 Task: In the  document reminder.odt Use the tool word Count 'and display word count while typing'. Find the word using Dictionary 'Pleasure'. Below name insert the link: www.facebook.com
Action: Mouse moved to (268, 331)
Screenshot: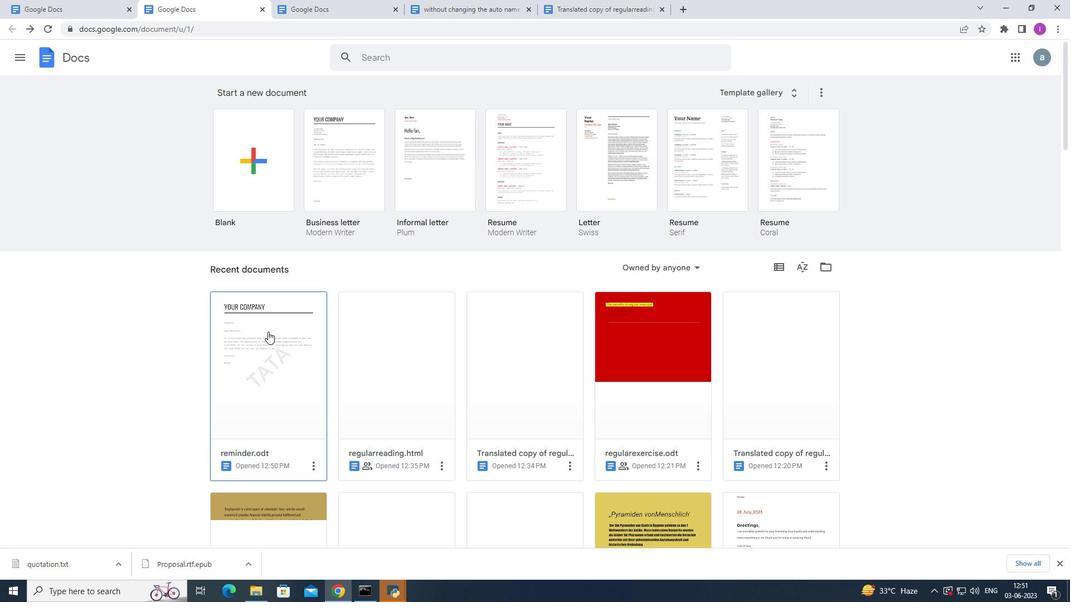 
Action: Mouse pressed left at (268, 331)
Screenshot: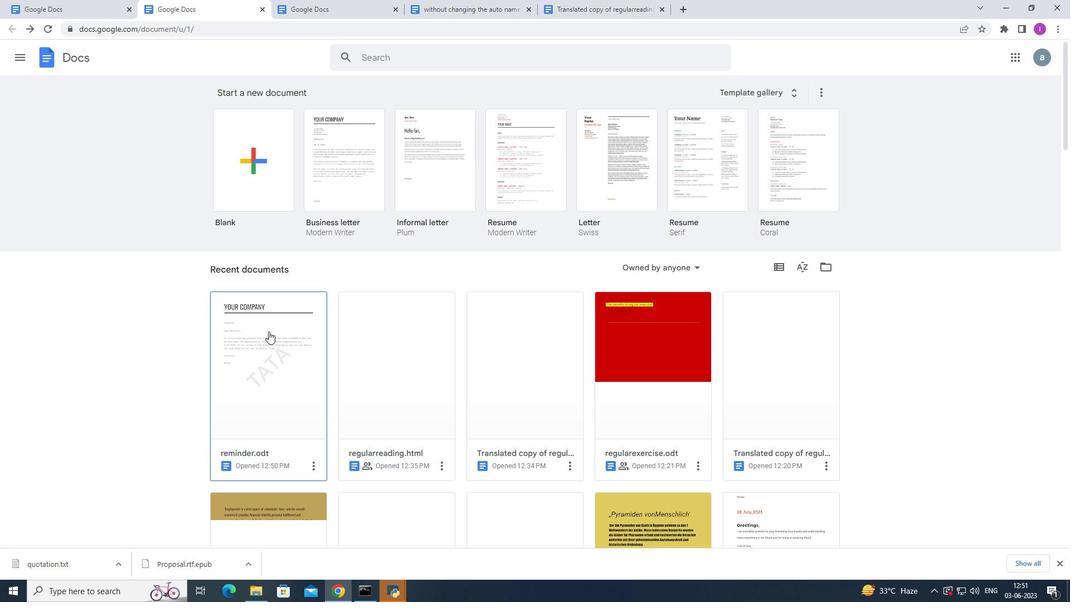 
Action: Mouse moved to (174, 61)
Screenshot: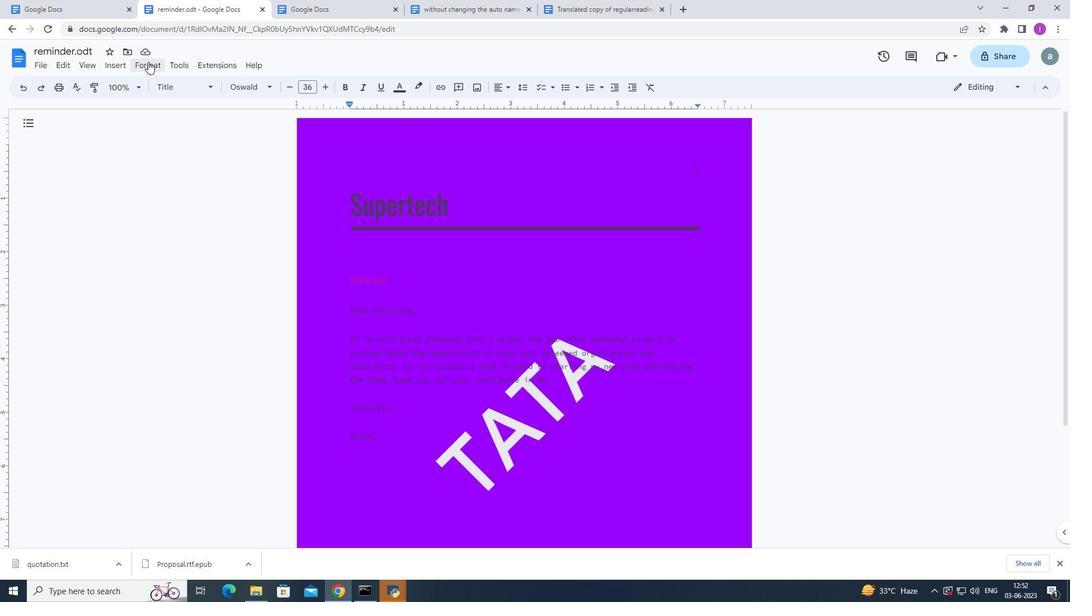 
Action: Mouse pressed left at (174, 61)
Screenshot: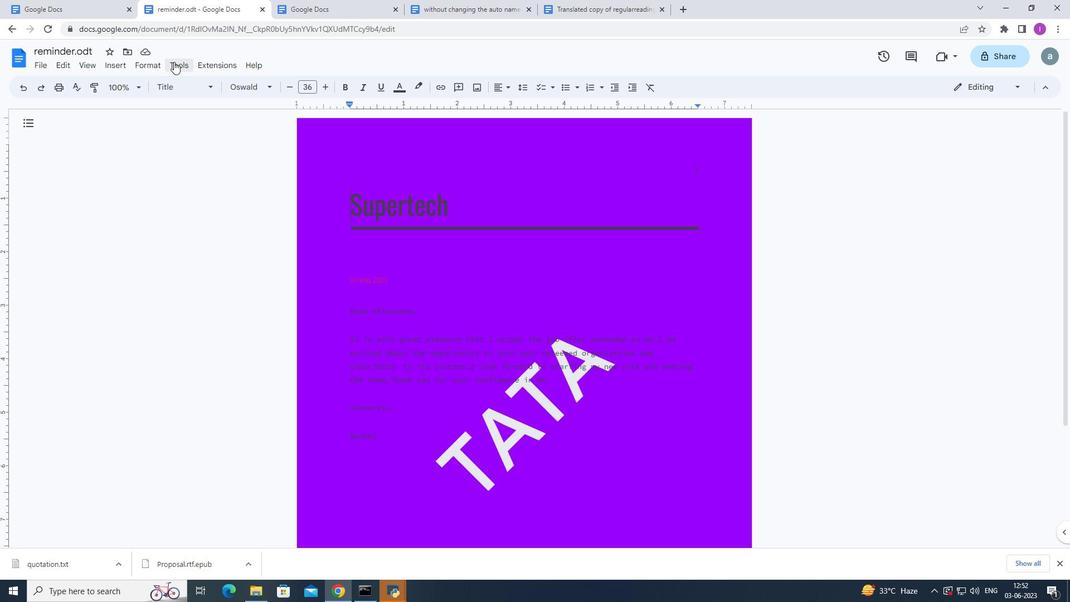 
Action: Mouse moved to (318, 97)
Screenshot: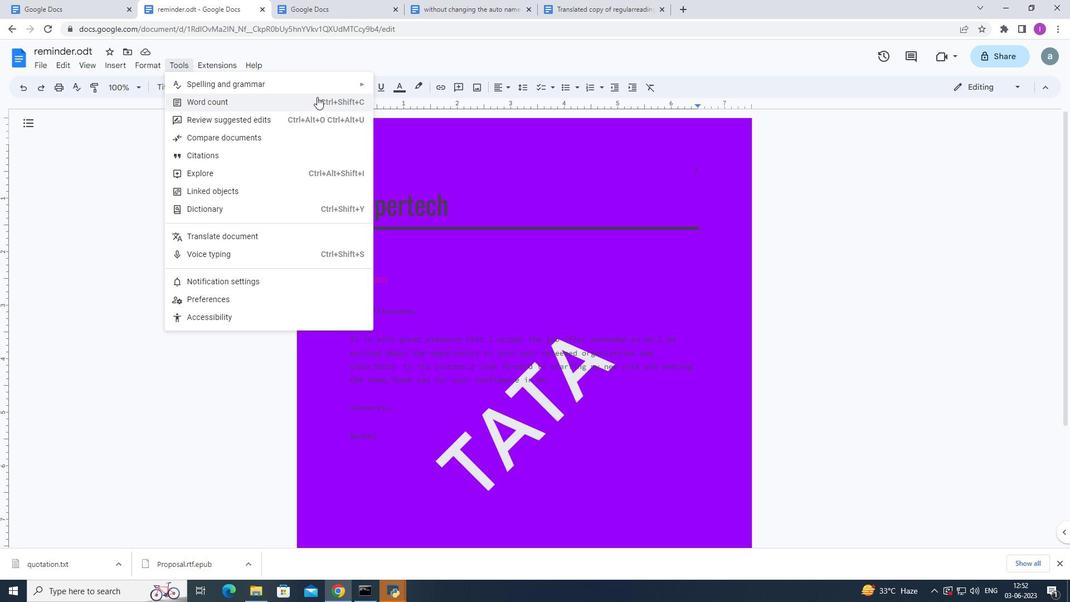 
Action: Mouse pressed left at (318, 97)
Screenshot: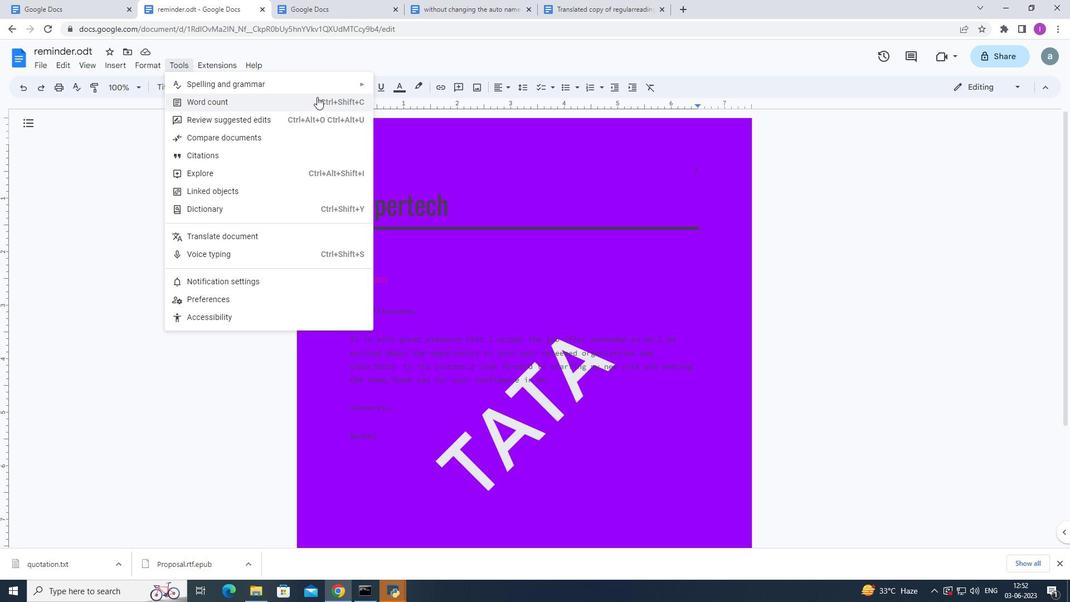 
Action: Mouse moved to (471, 347)
Screenshot: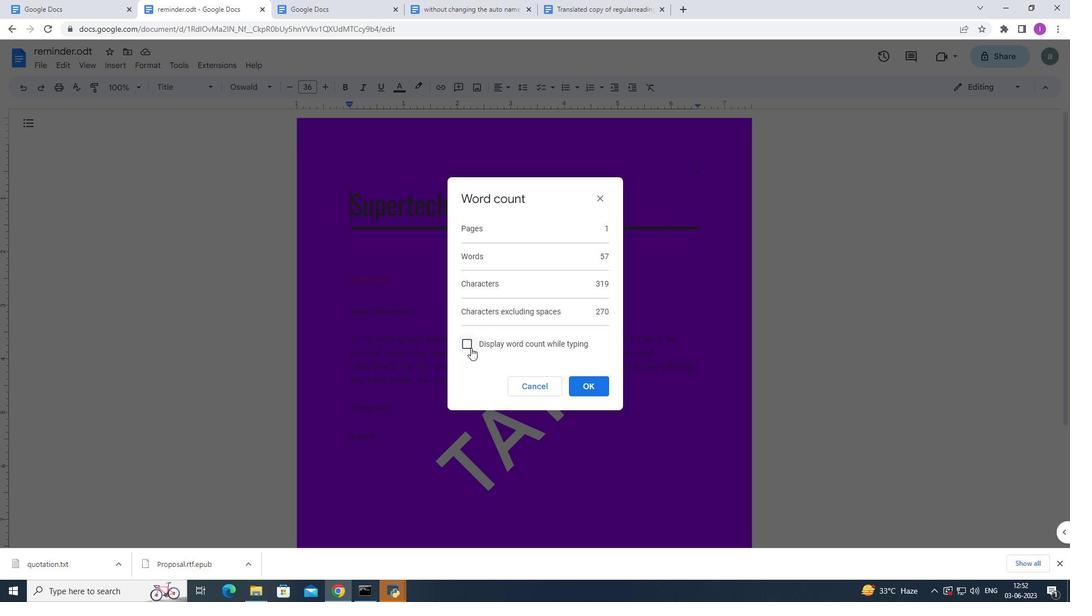 
Action: Mouse pressed left at (471, 347)
Screenshot: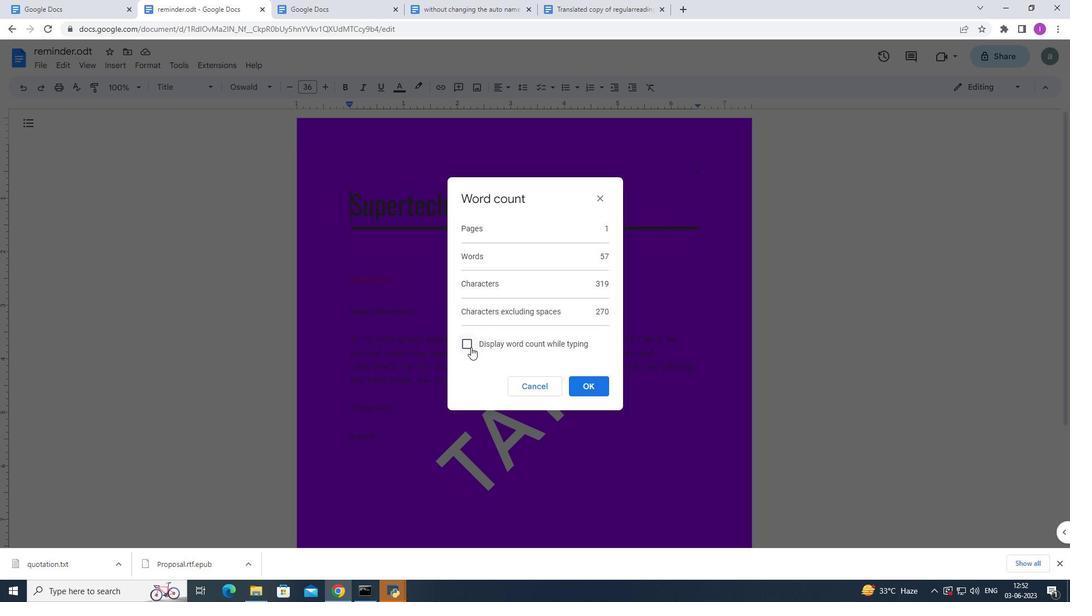 
Action: Mouse moved to (587, 387)
Screenshot: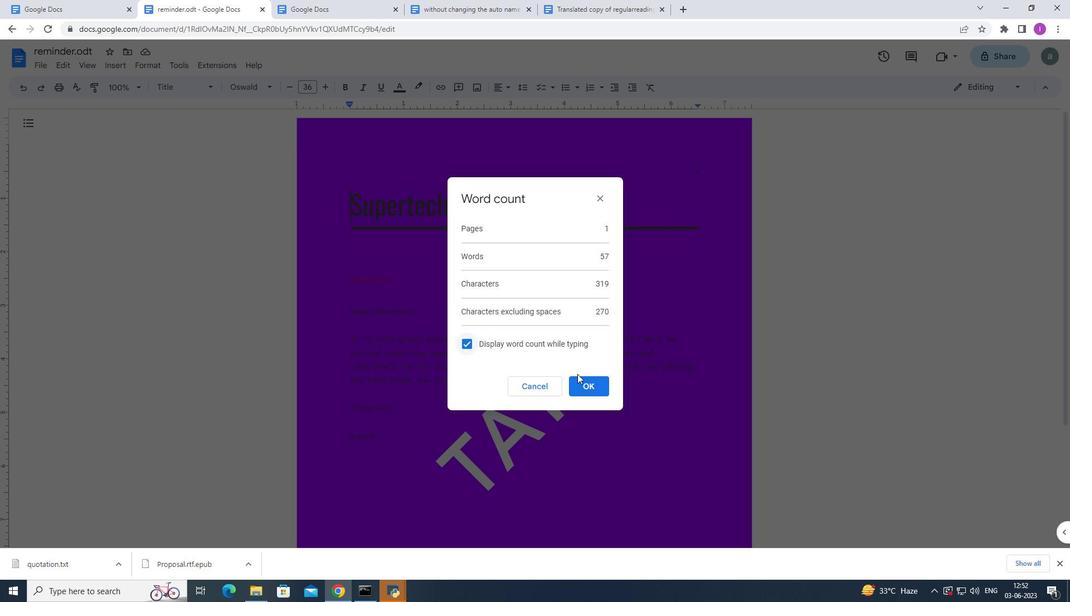 
Action: Mouse pressed left at (587, 387)
Screenshot: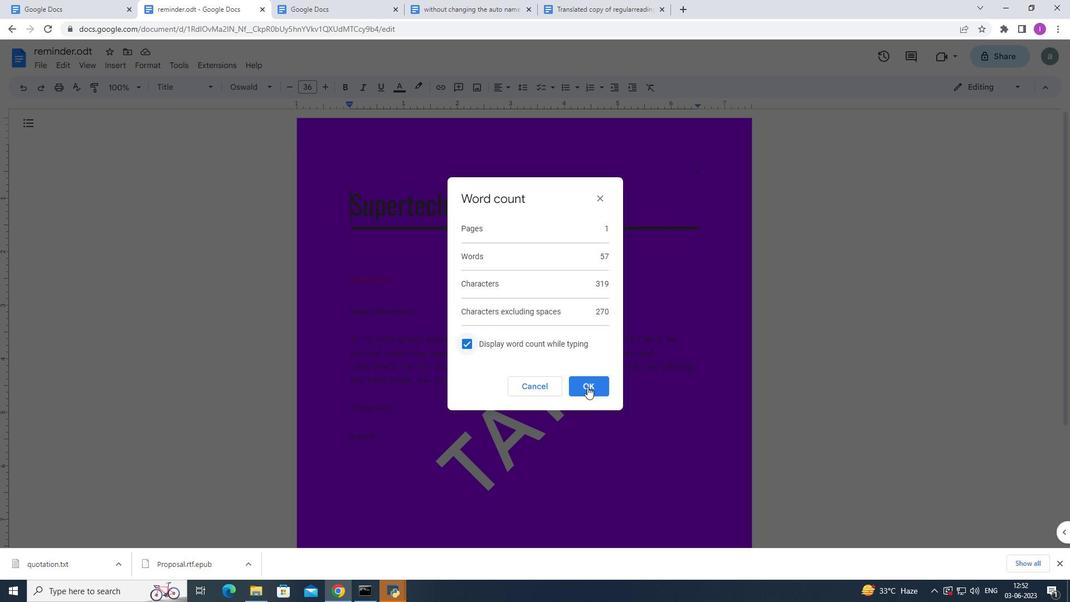 
Action: Mouse moved to (465, 342)
Screenshot: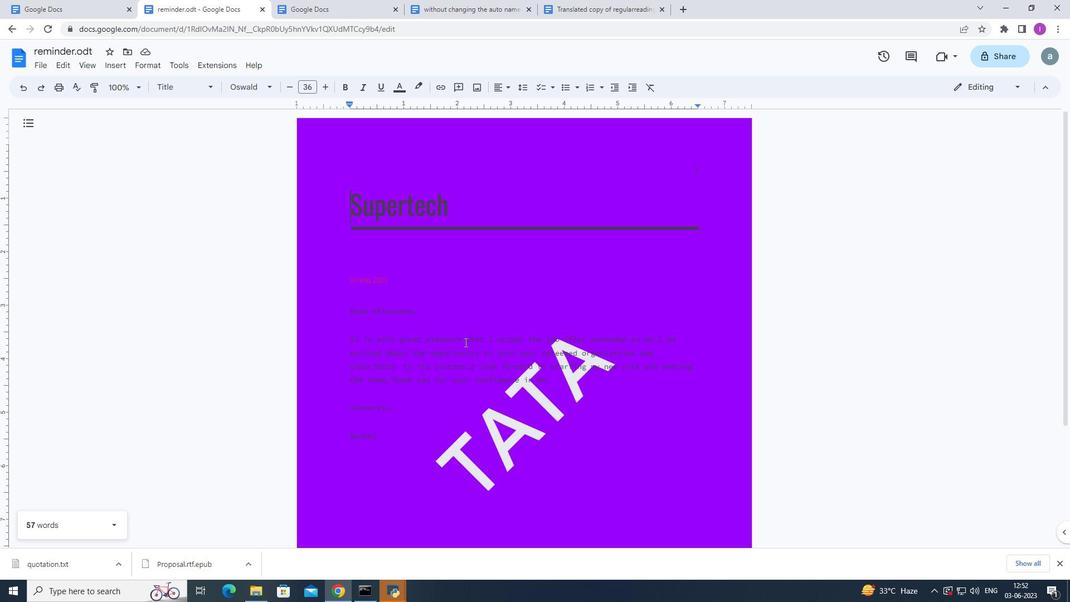
Action: Mouse pressed left at (465, 342)
Screenshot: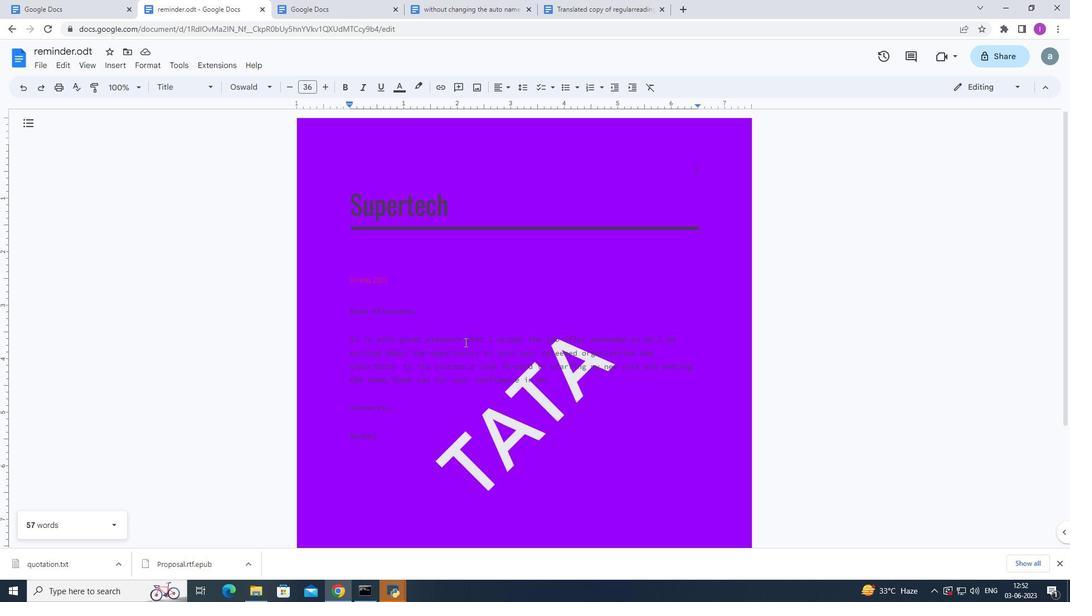 
Action: Mouse moved to (169, 63)
Screenshot: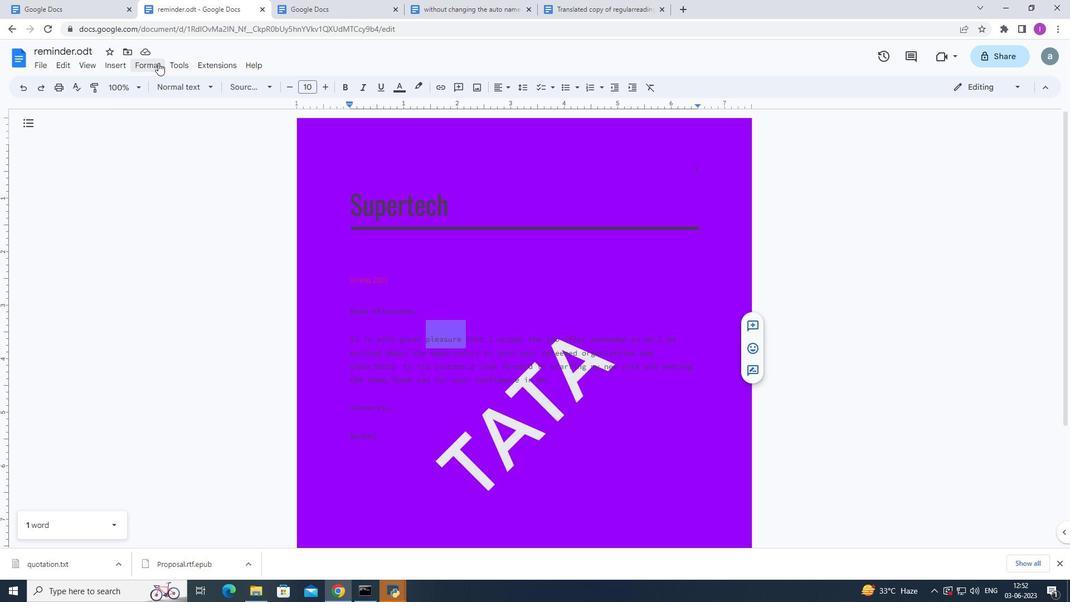 
Action: Mouse pressed left at (169, 63)
Screenshot: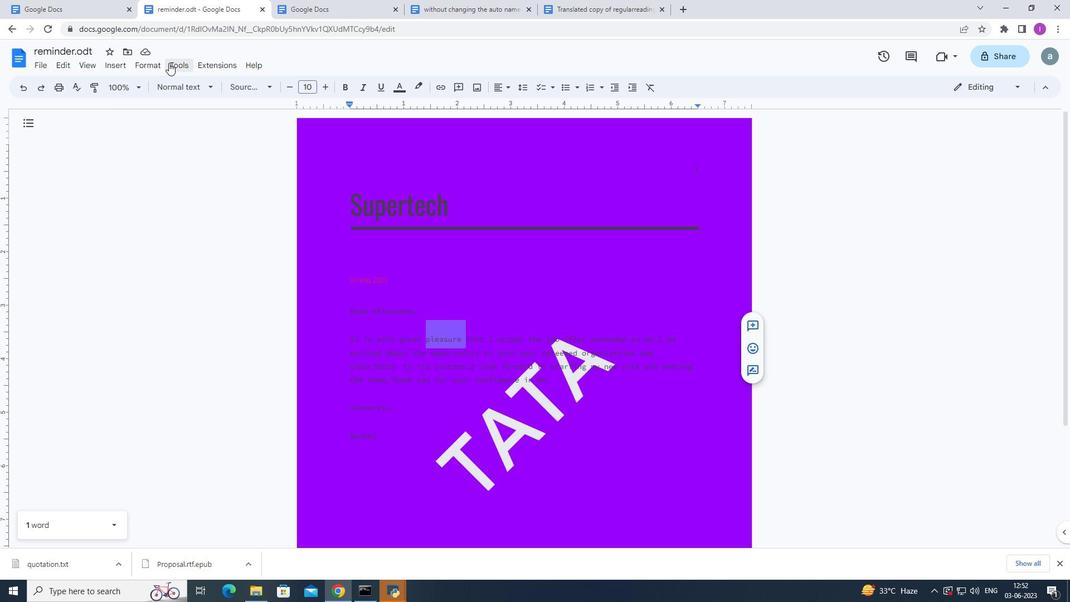 
Action: Mouse moved to (210, 210)
Screenshot: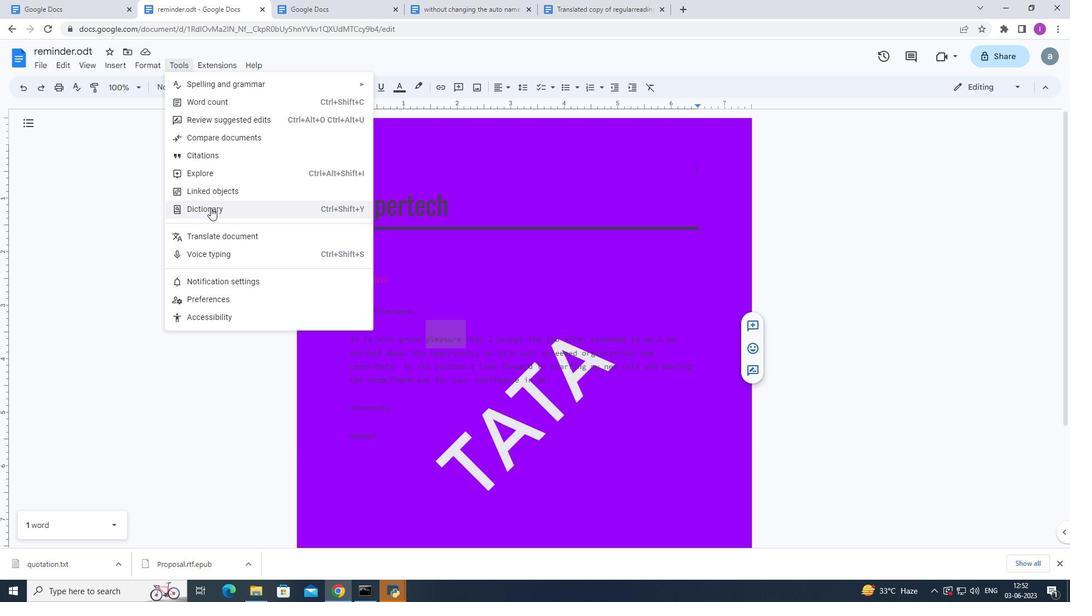 
Action: Mouse pressed left at (210, 210)
Screenshot: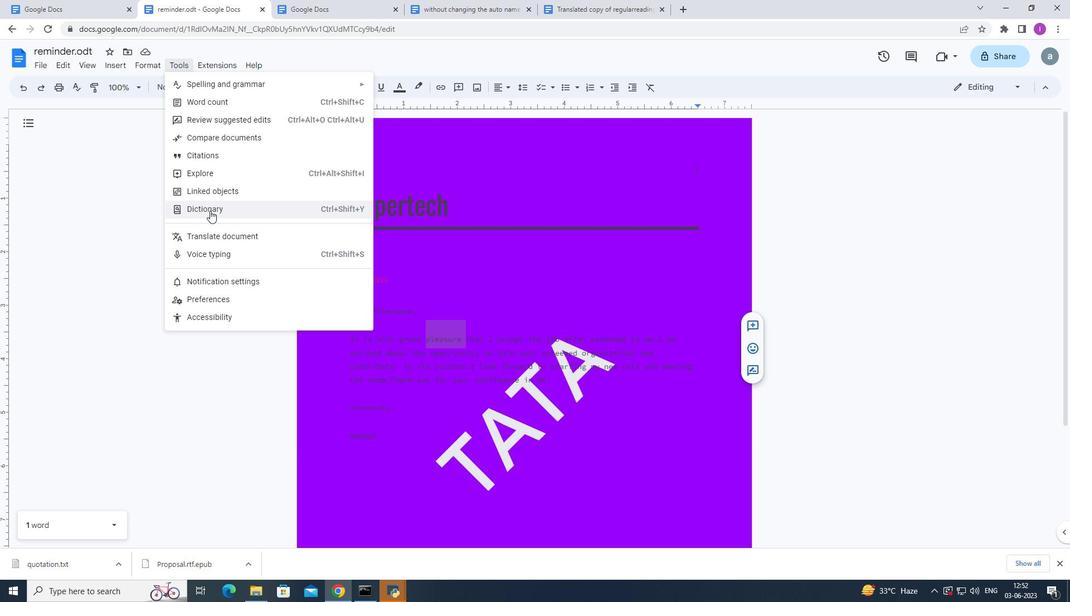 
Action: Mouse moved to (294, 437)
Screenshot: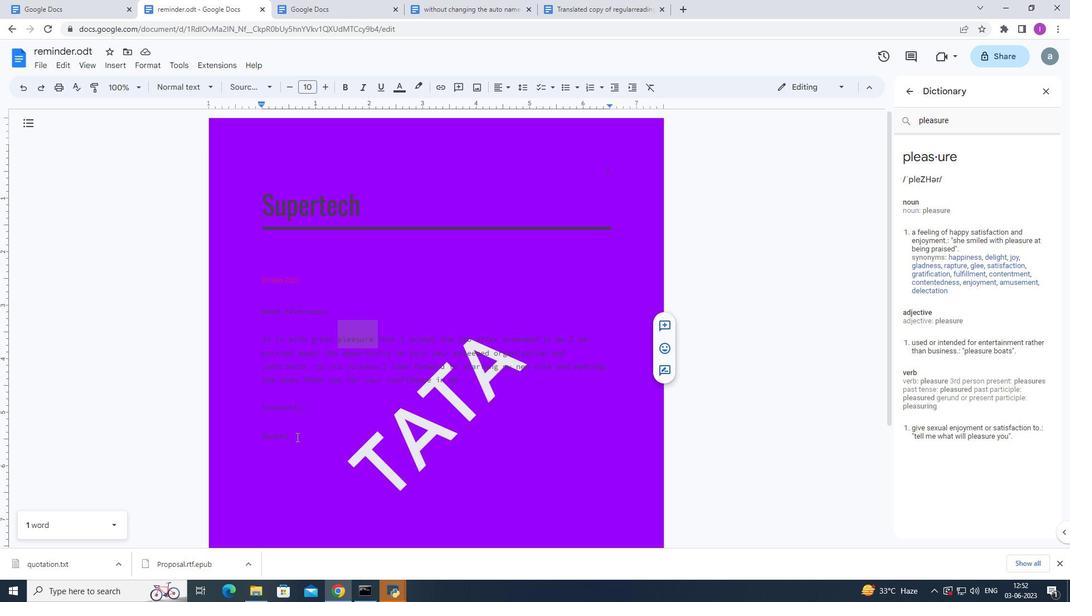 
Action: Mouse pressed left at (294, 437)
Screenshot: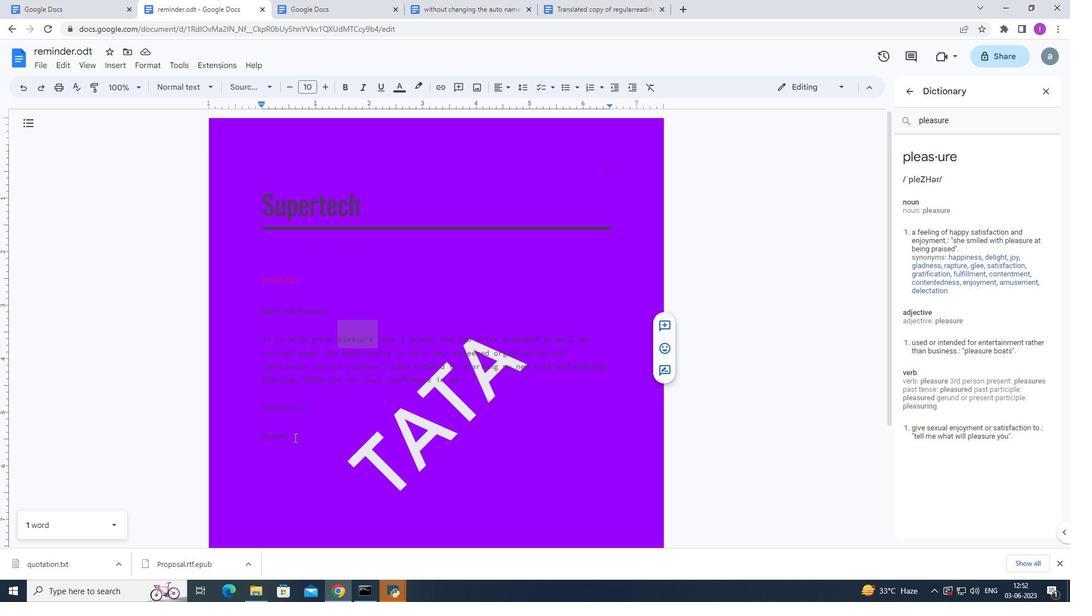
Action: Mouse moved to (523, 450)
Screenshot: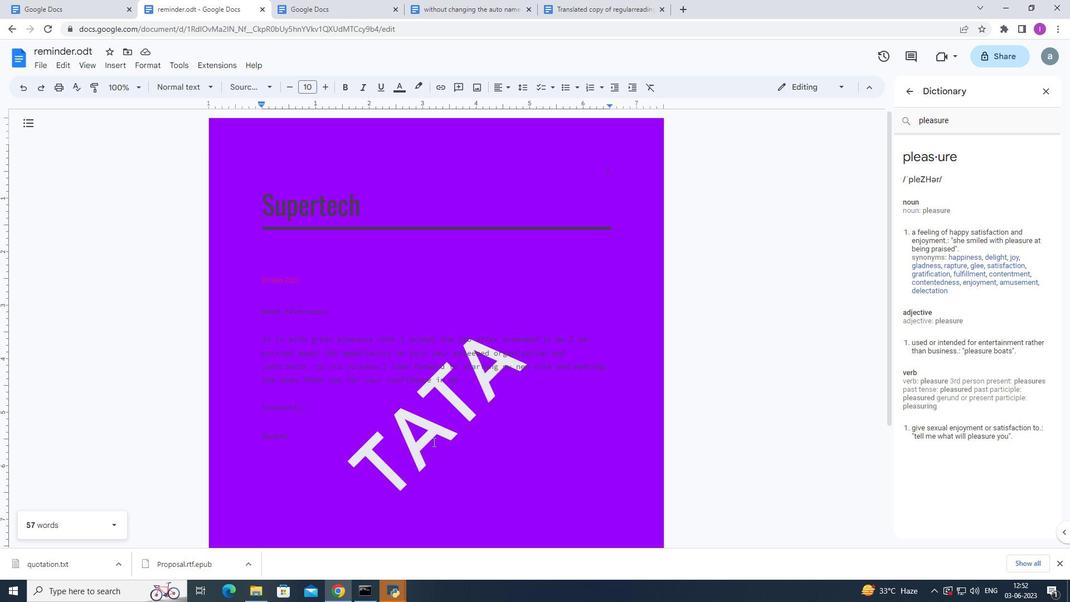 
Action: Key pressed <Key.enter>
Screenshot: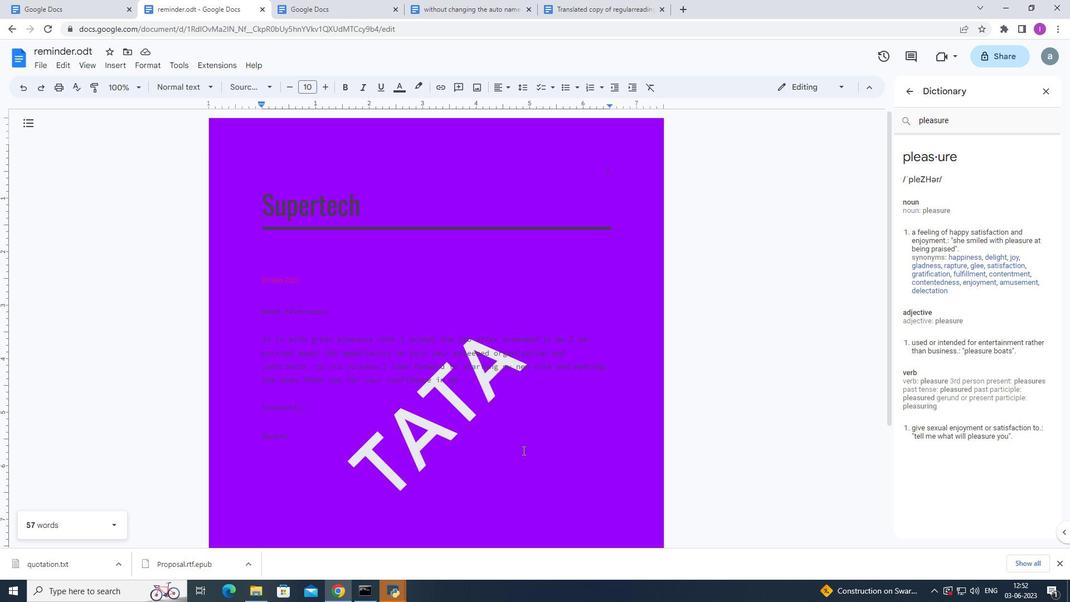 
Action: Mouse moved to (109, 63)
Screenshot: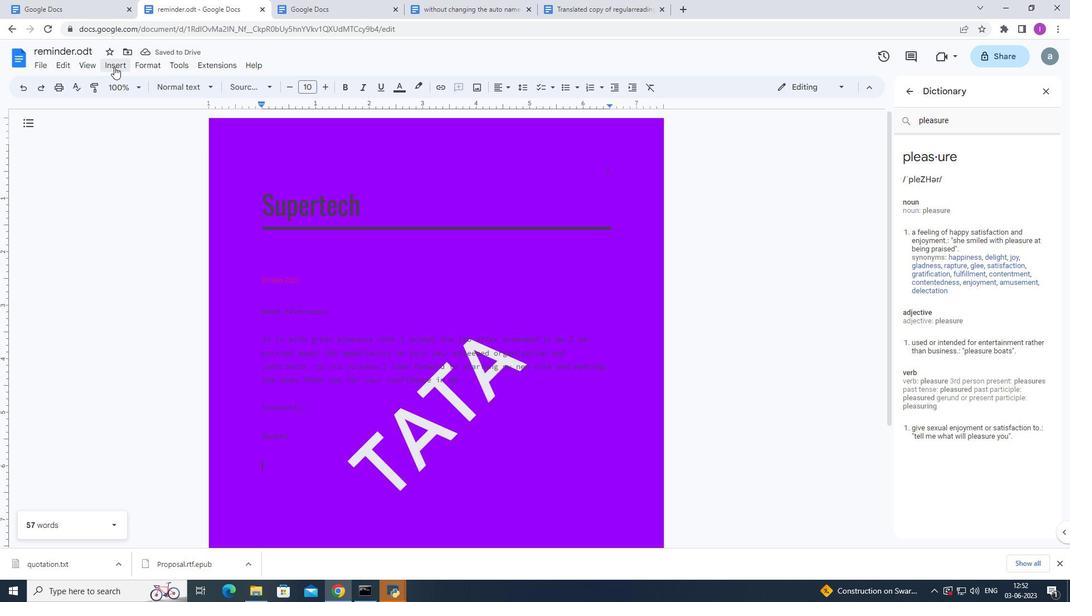 
Action: Mouse pressed left at (109, 63)
Screenshot: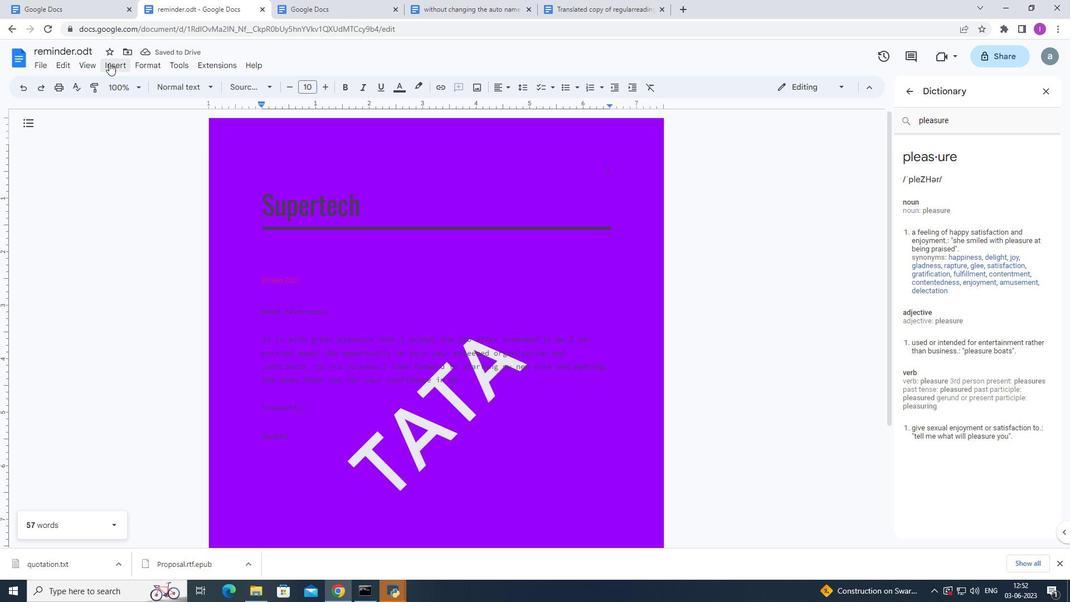 
Action: Mouse moved to (149, 408)
Screenshot: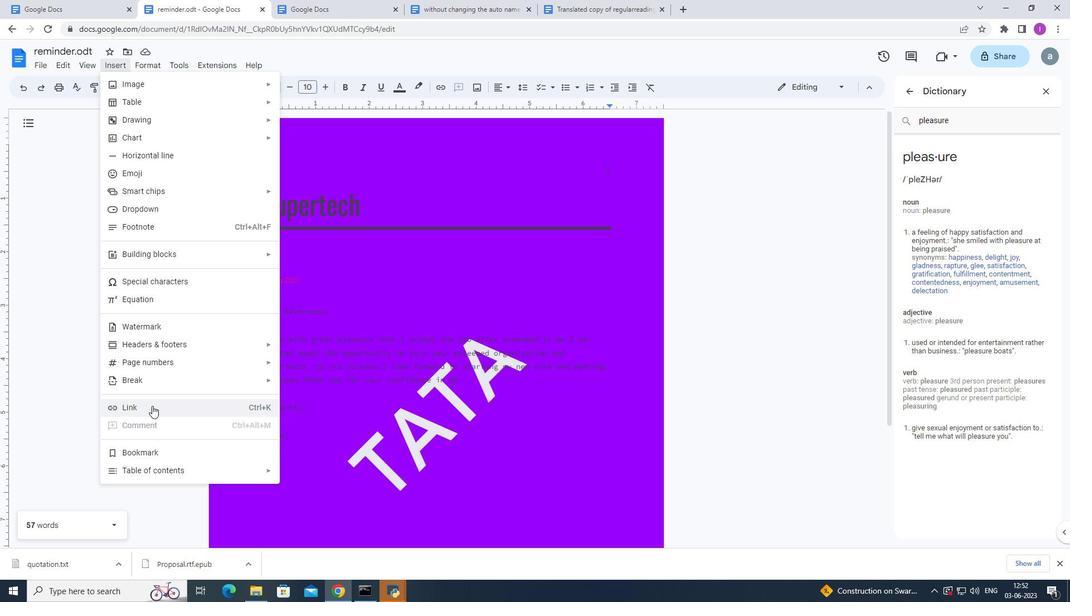 
Action: Mouse pressed left at (149, 408)
Screenshot: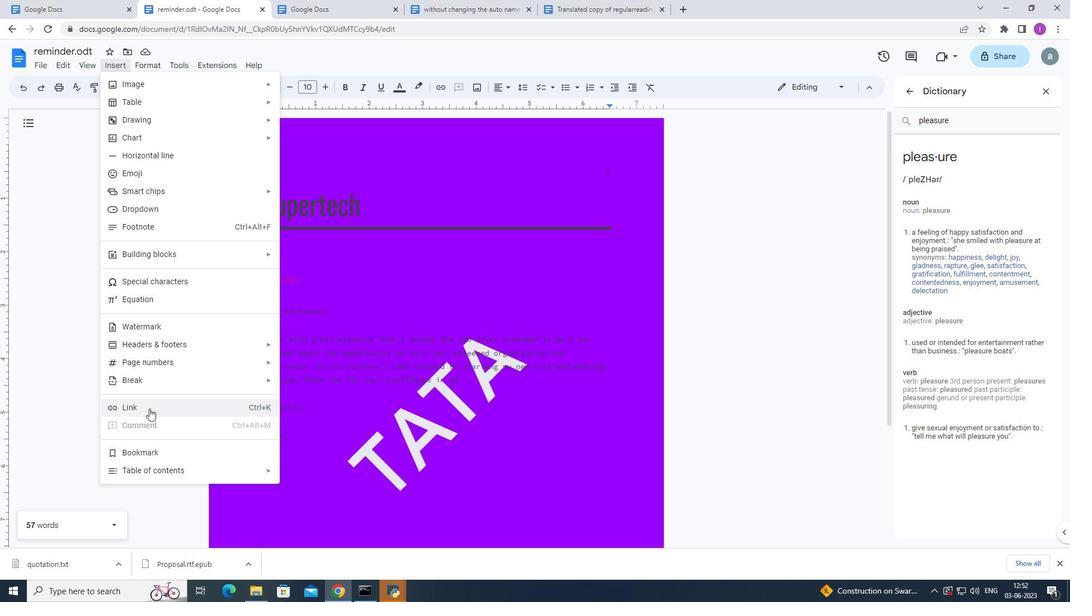 
Action: Mouse moved to (446, 298)
Screenshot: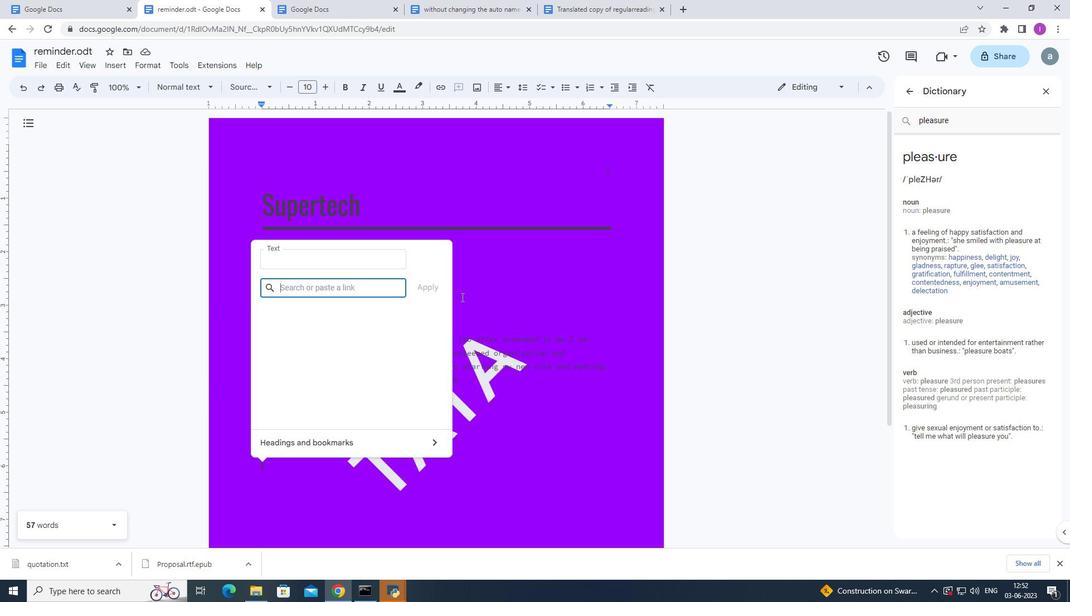
Action: Key pressed www.facebook.com
Screenshot: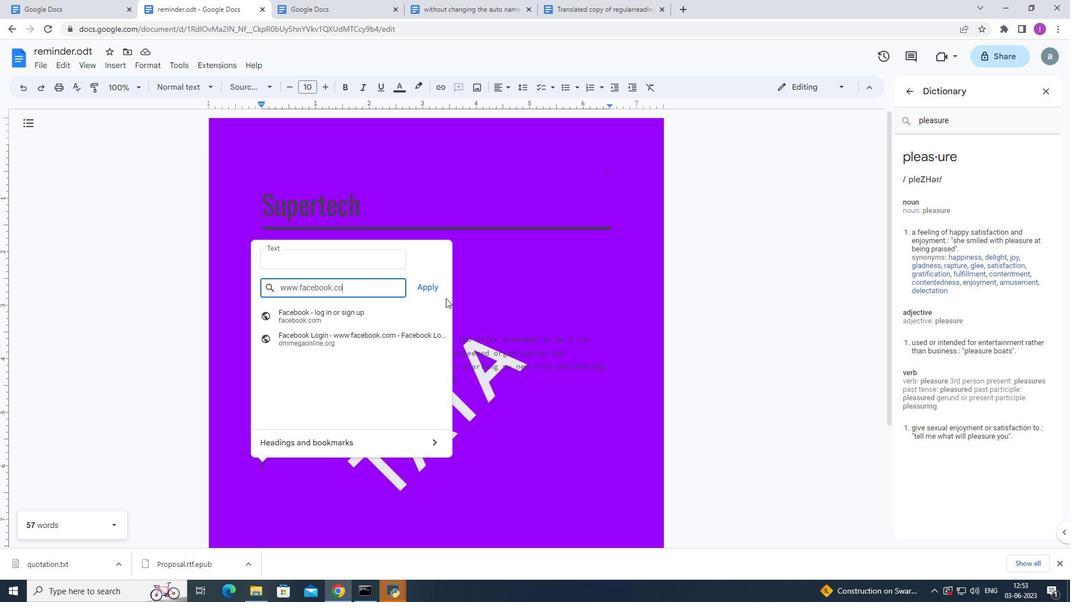 
Action: Mouse moved to (431, 295)
Screenshot: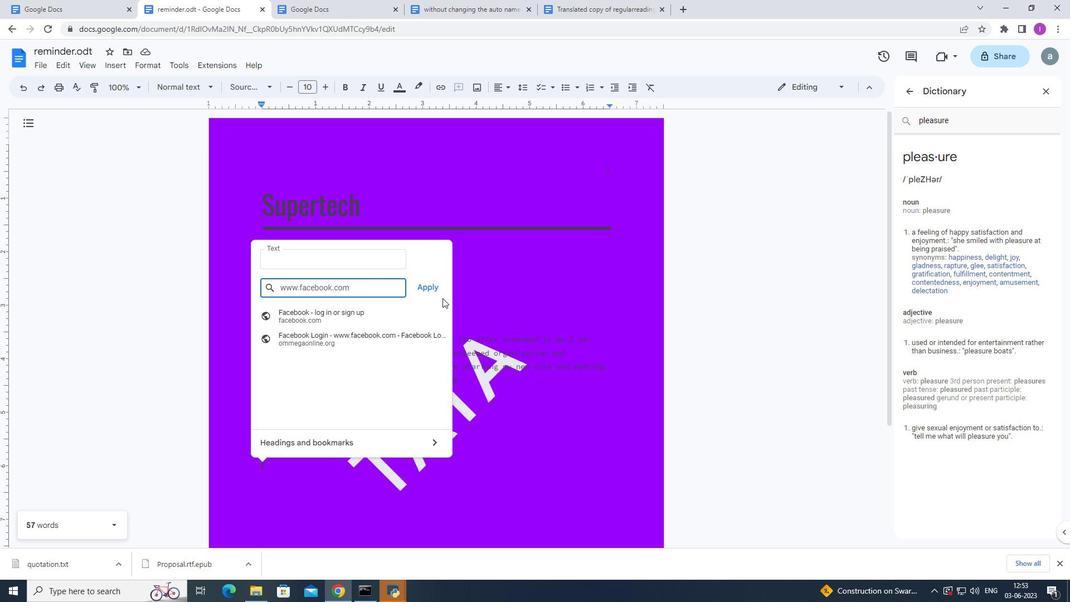 
Action: Mouse pressed left at (431, 295)
Screenshot: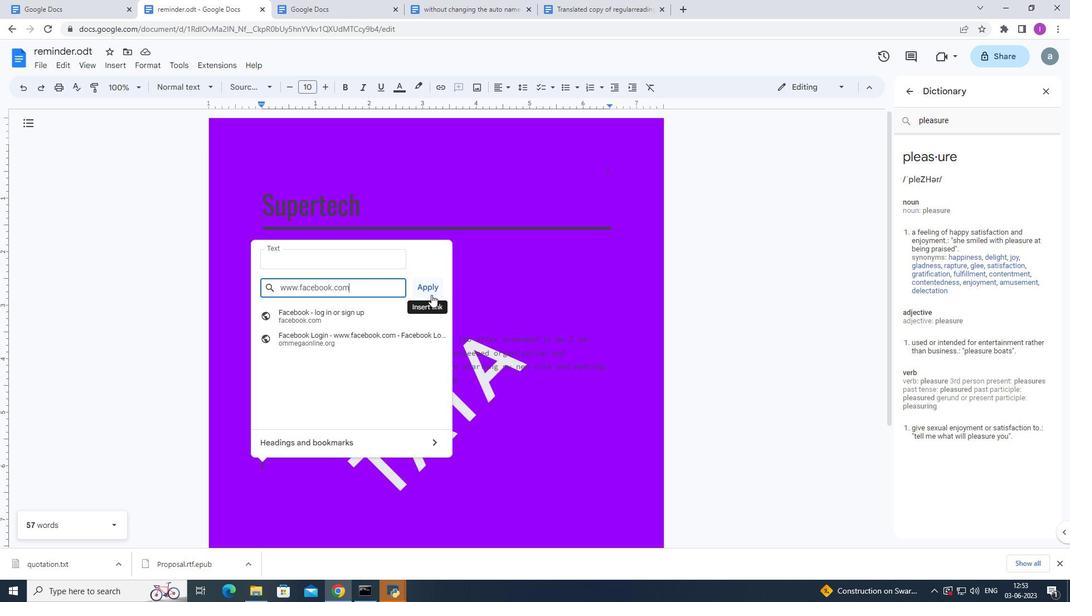 
